Task: Create a task  Develop a new online booking system for a hotel or resort , assign it to team member softage.3@softage.net in the project AgileBolt and update the status of the task to  At Risk , set the priority of the task to Medium
Action: Mouse moved to (71, 55)
Screenshot: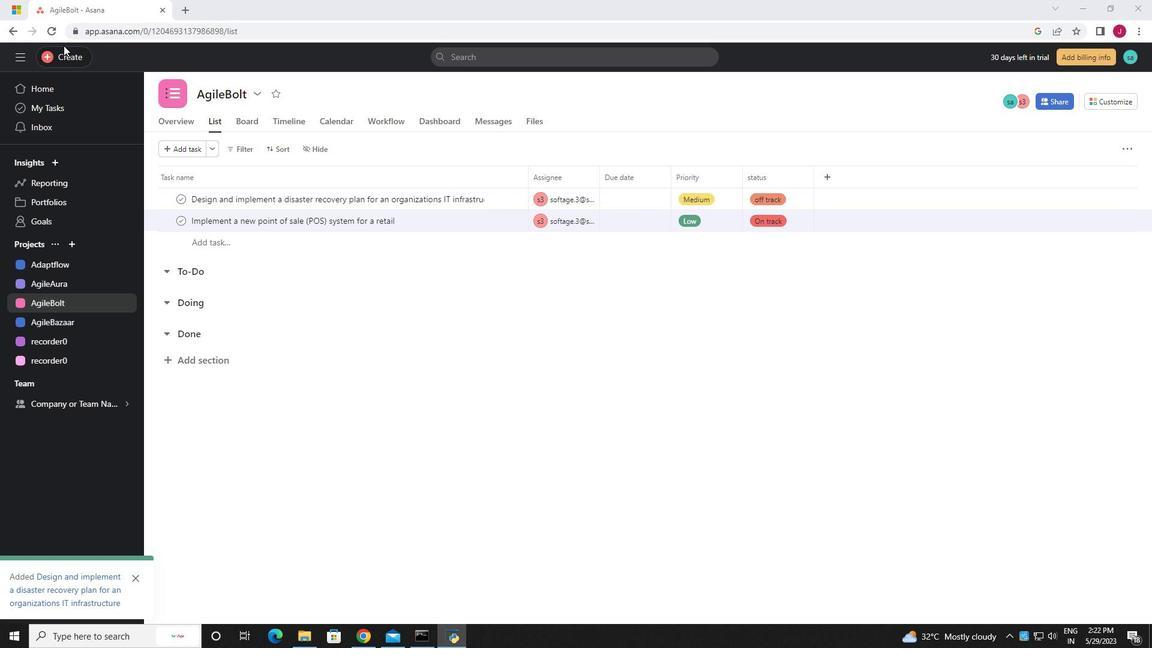 
Action: Mouse pressed left at (71, 55)
Screenshot: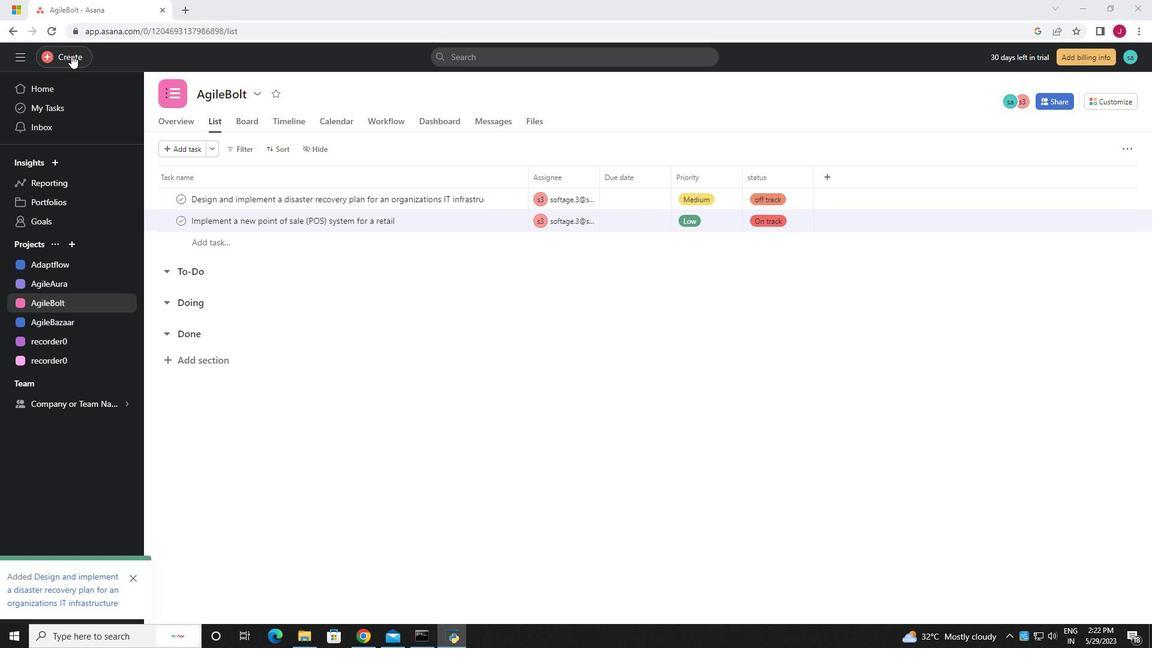 
Action: Mouse moved to (127, 64)
Screenshot: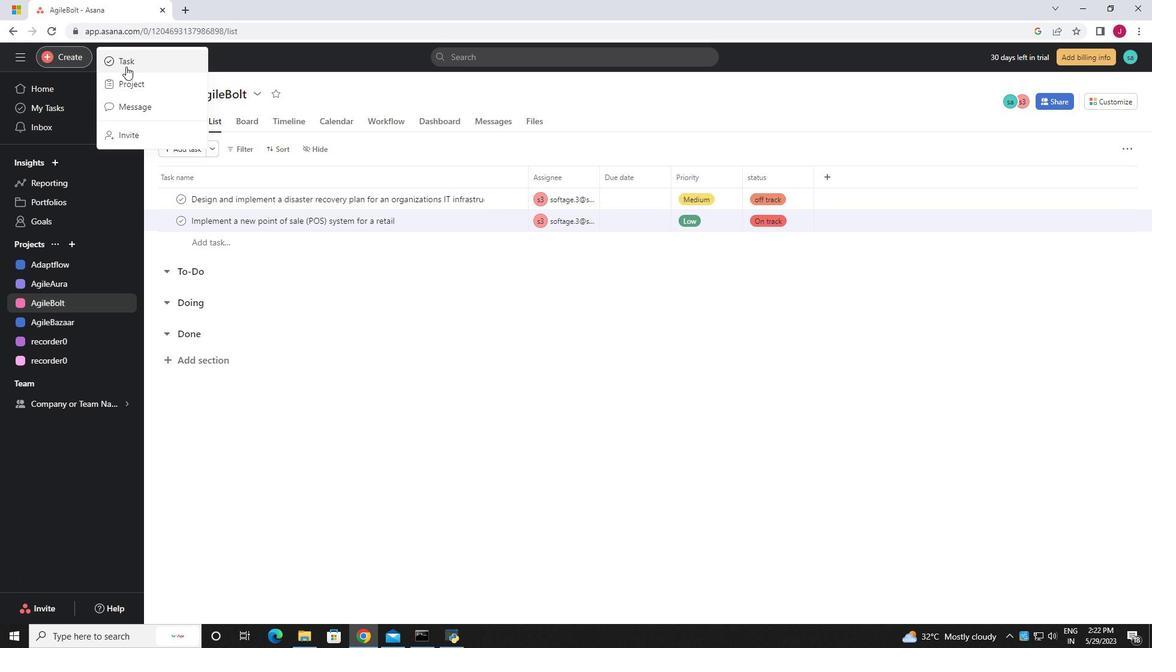 
Action: Mouse pressed left at (127, 64)
Screenshot: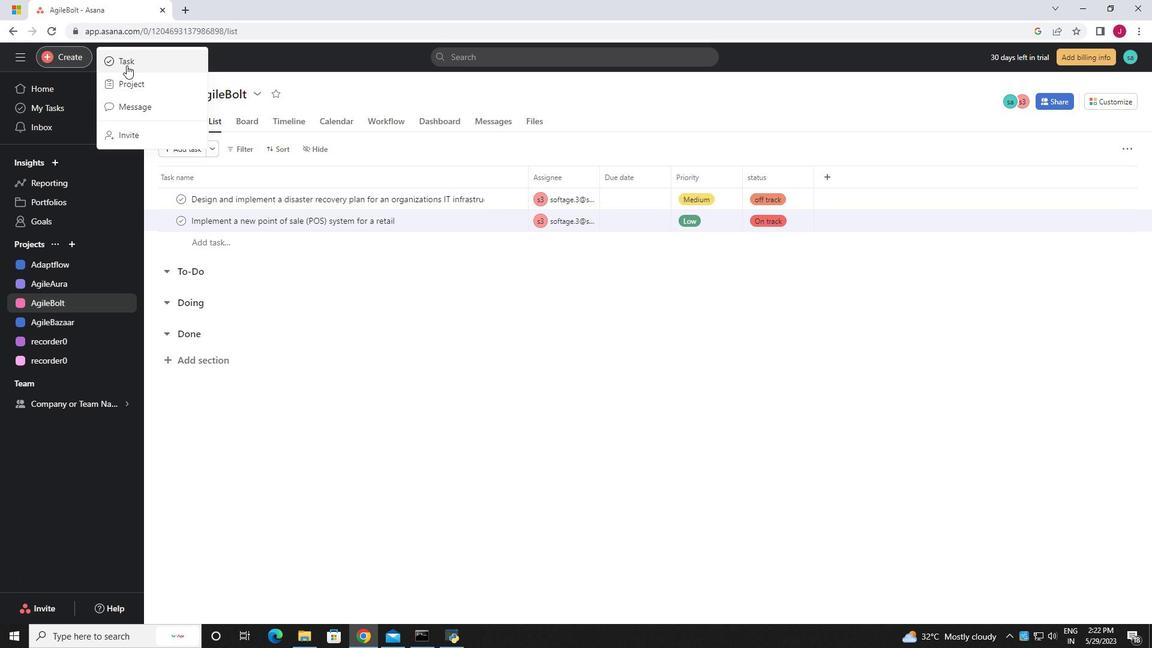 
Action: Mouse moved to (958, 400)
Screenshot: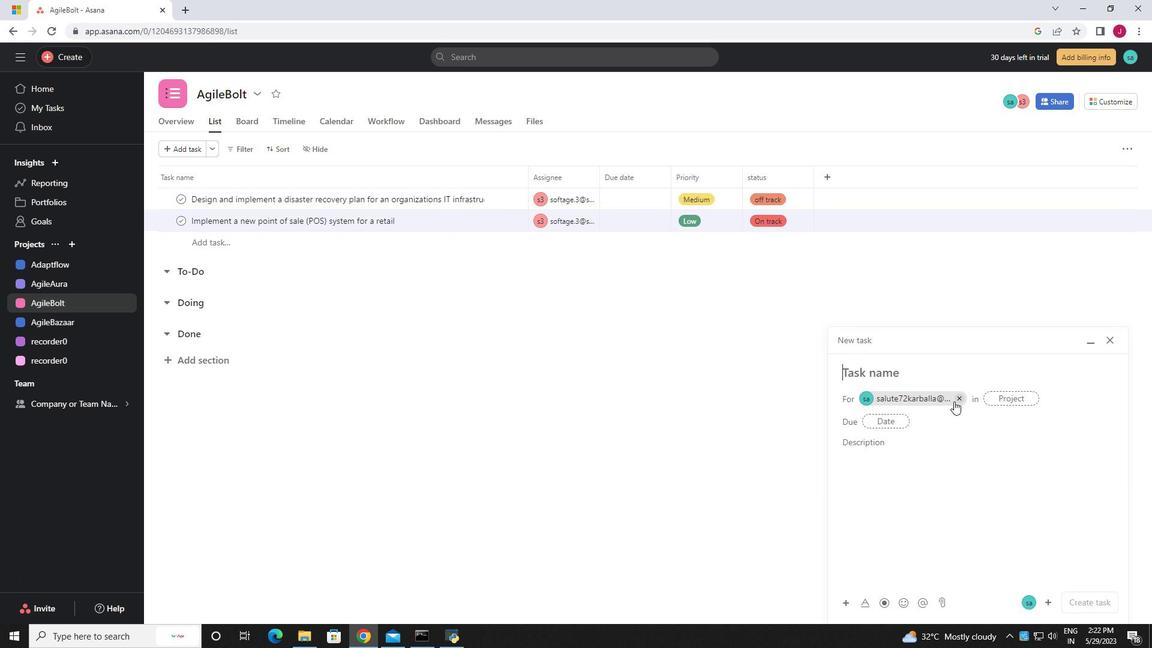 
Action: Mouse pressed left at (958, 400)
Screenshot: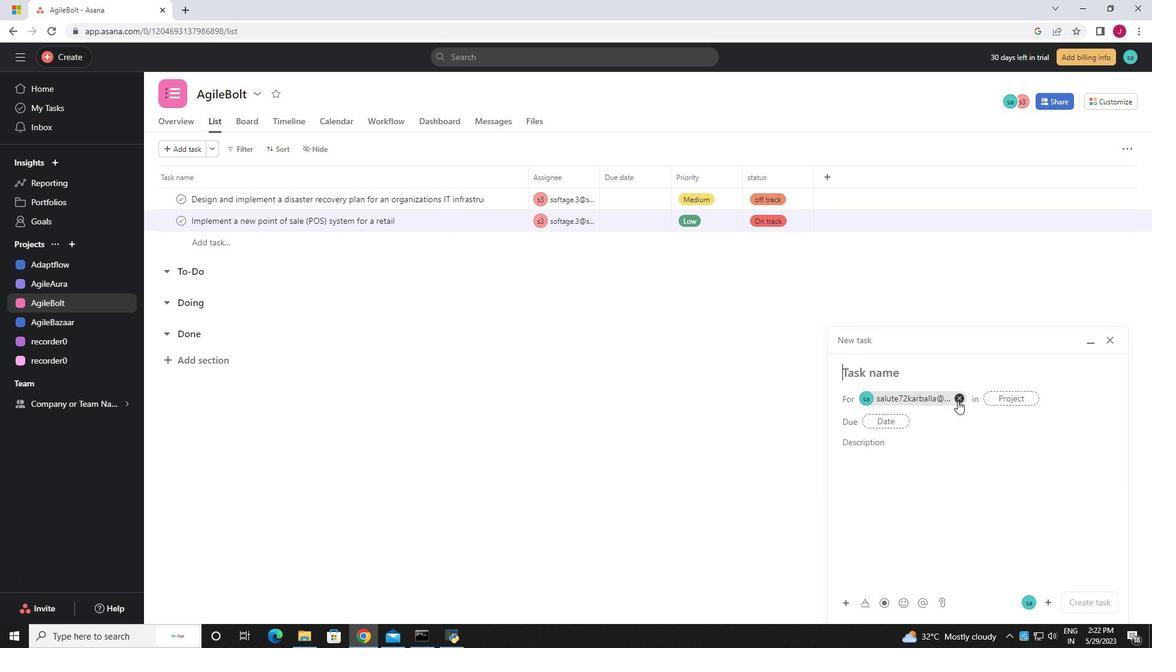 
Action: Mouse moved to (870, 369)
Screenshot: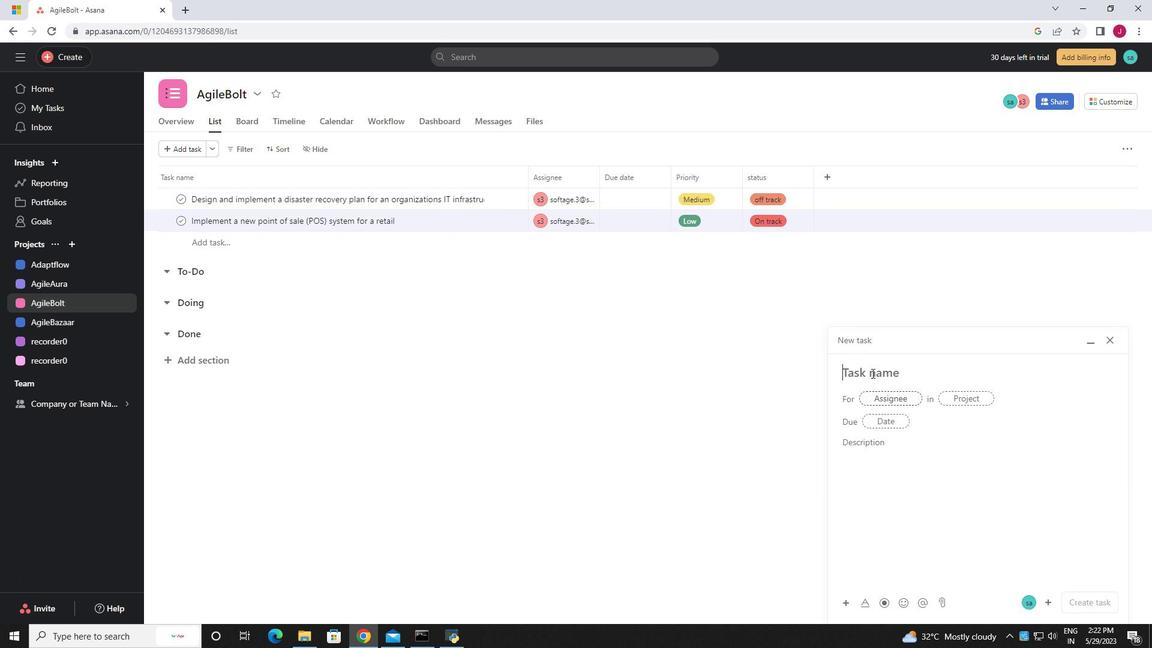 
Action: Mouse pressed left at (870, 369)
Screenshot: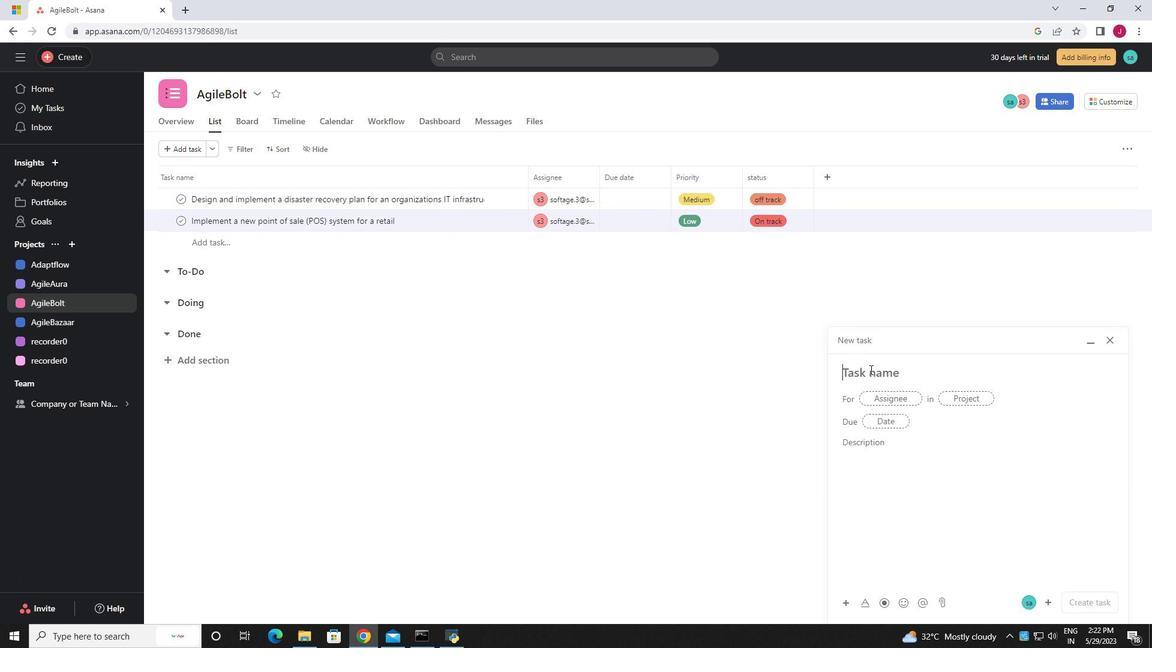 
Action: Mouse moved to (869, 369)
Screenshot: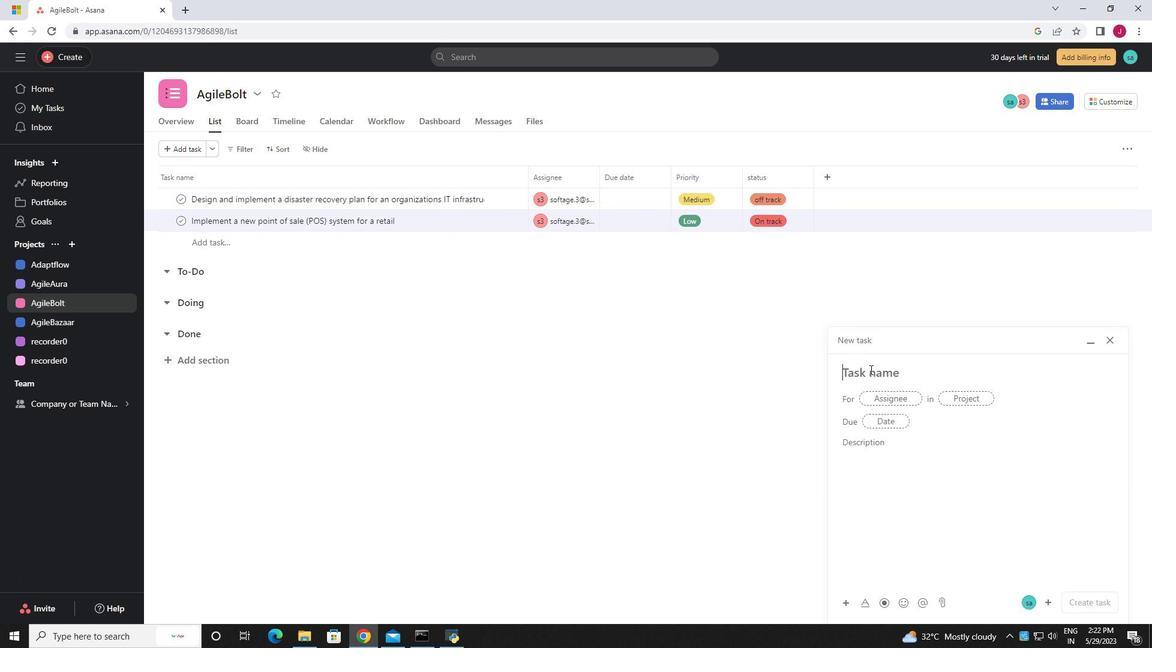 
Action: Key pressed <Key.caps_lock>D<Key.caps_lock>evelop<Key.space>a<Key.space>new<Key.space>online<Key.space>booking<Key.space>system<Key.space>for<Key.space>a<Key.space>hotelor<Key.space><Key.backspace><Key.backspace><Key.backspace><Key.space>or<Key.space>resort
Screenshot: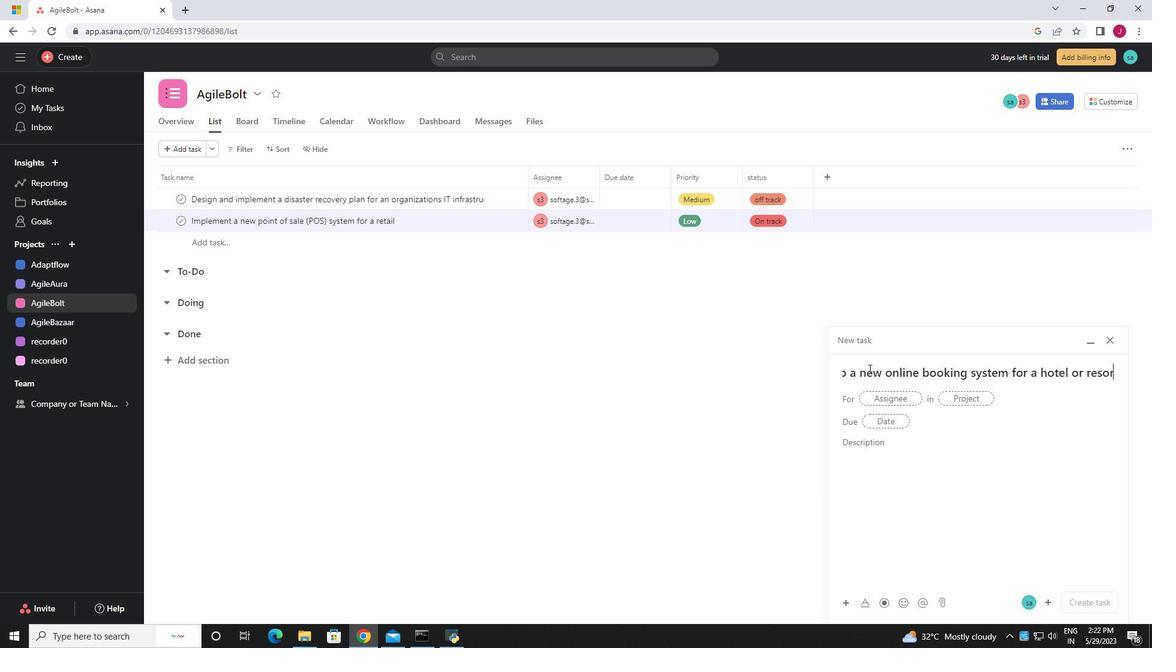 
Action: Mouse moved to (895, 400)
Screenshot: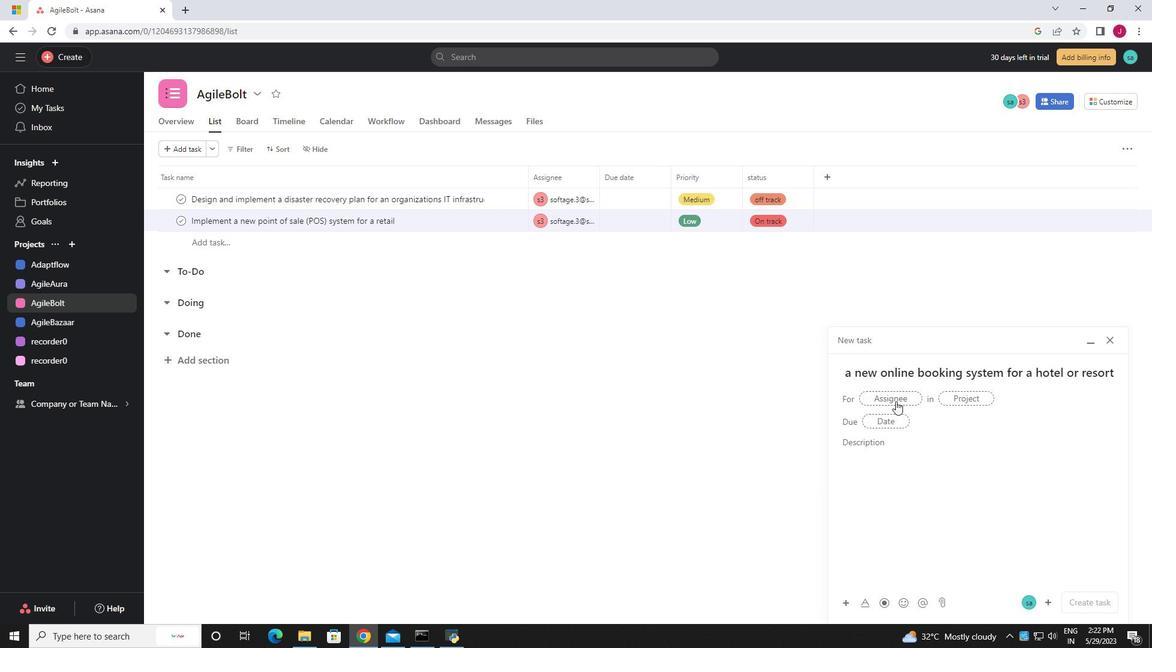
Action: Mouse pressed left at (895, 400)
Screenshot: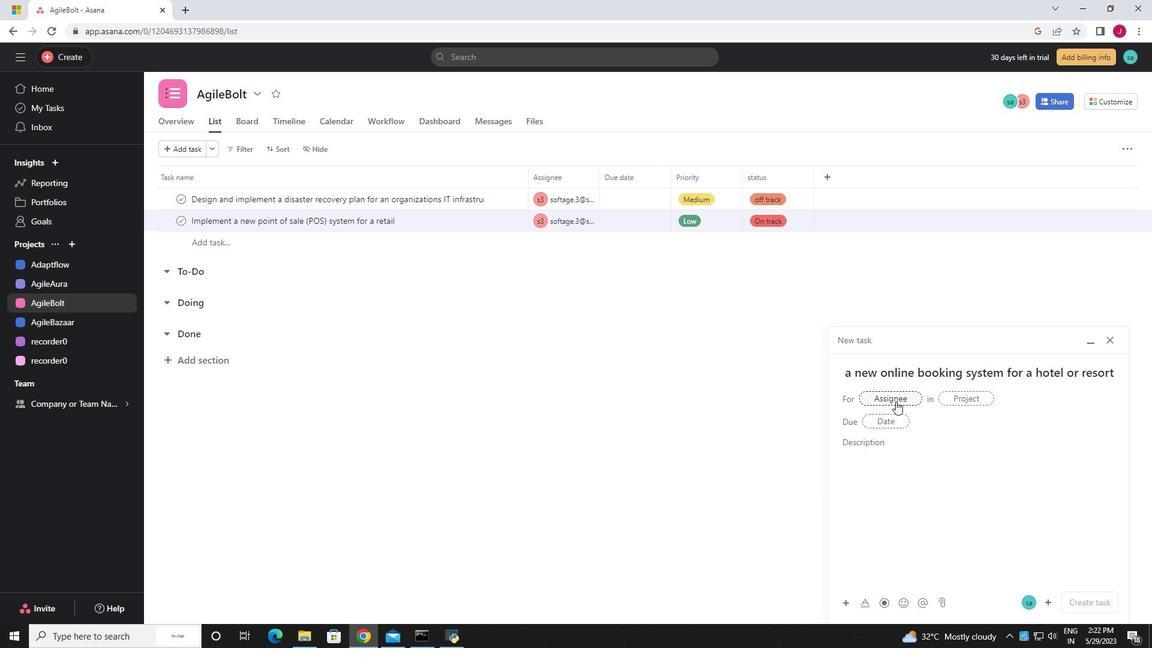 
Action: Key pressed so
Screenshot: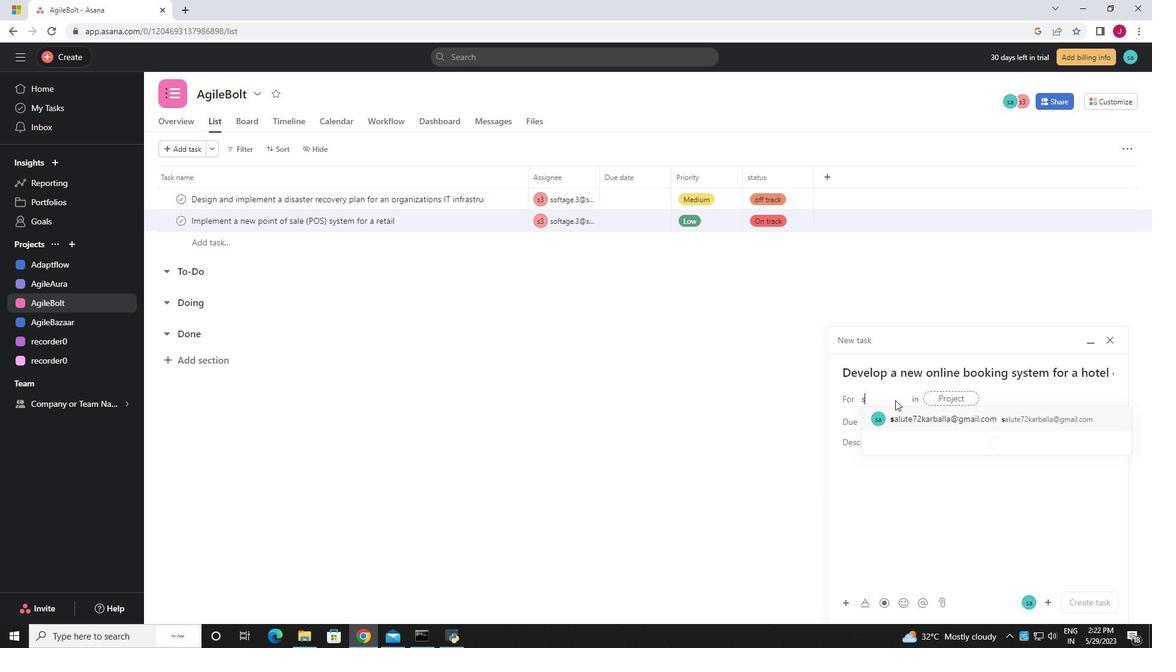 
Action: Mouse moved to (936, 441)
Screenshot: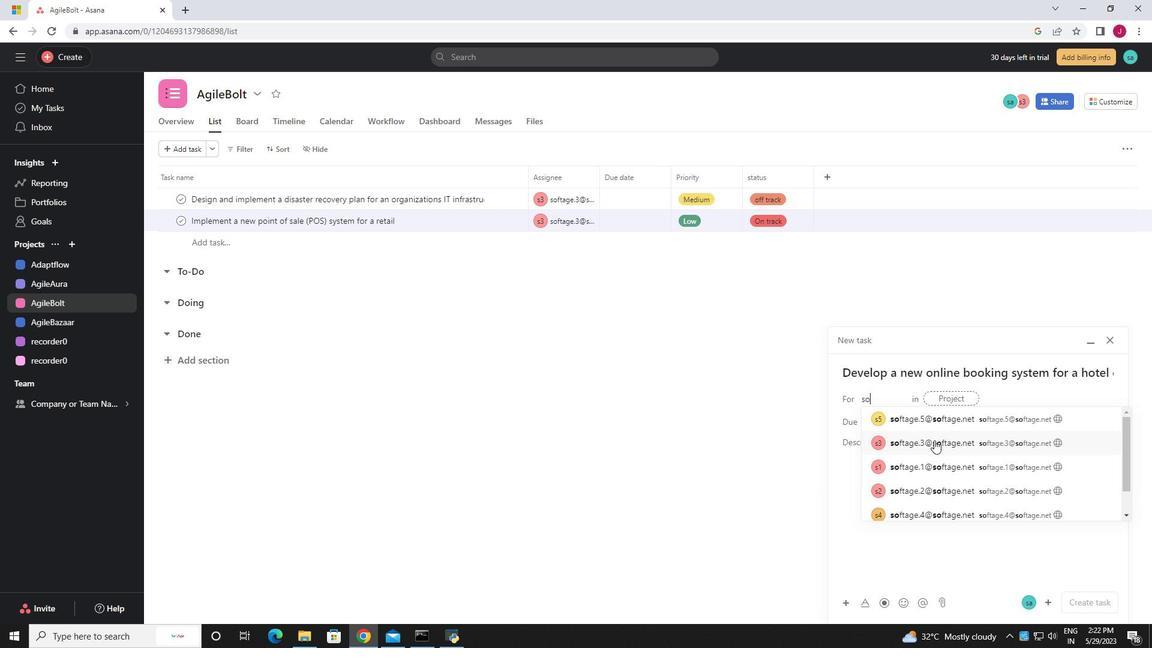 
Action: Mouse pressed left at (936, 441)
Screenshot: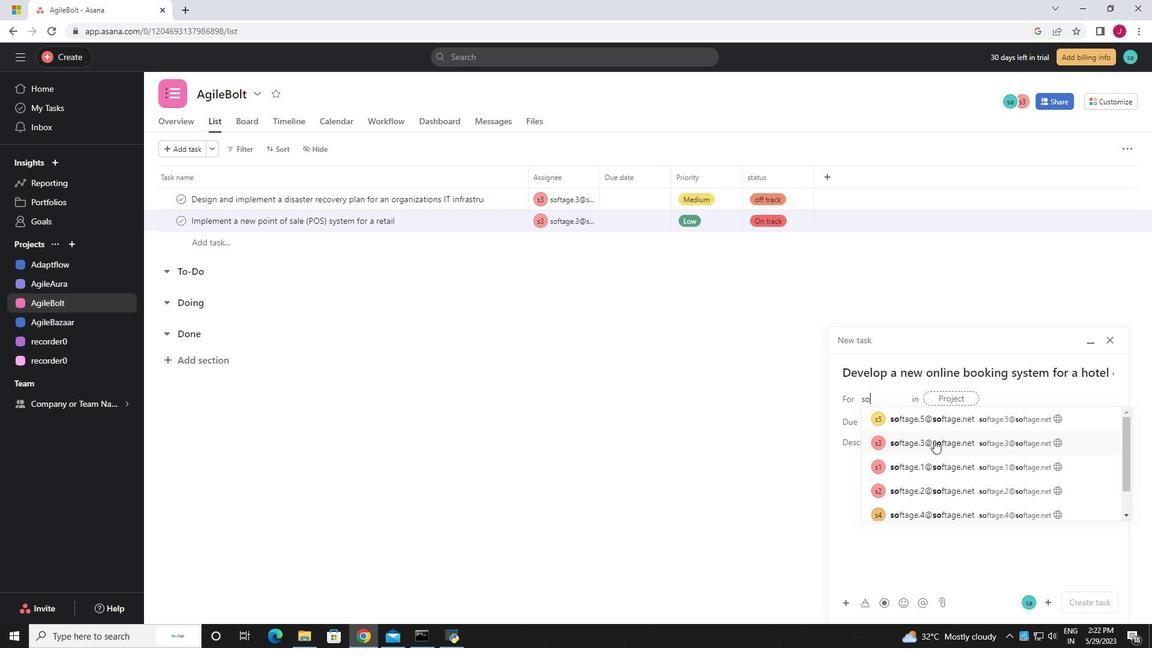 
Action: Mouse moved to (813, 418)
Screenshot: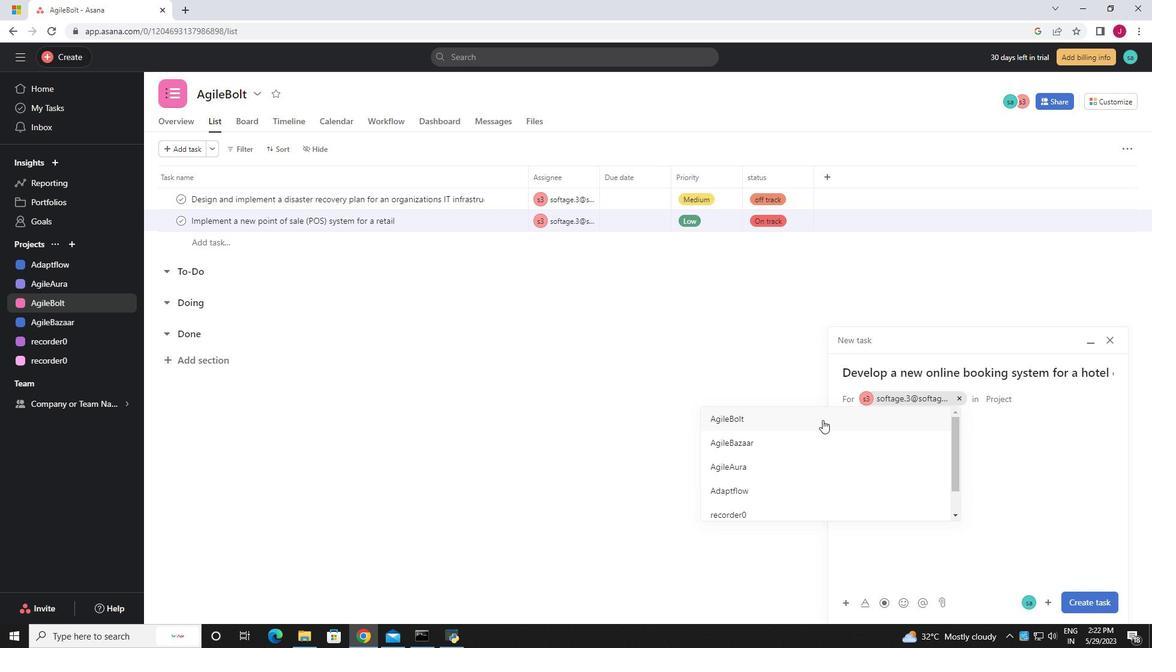 
Action: Mouse pressed left at (813, 418)
Screenshot: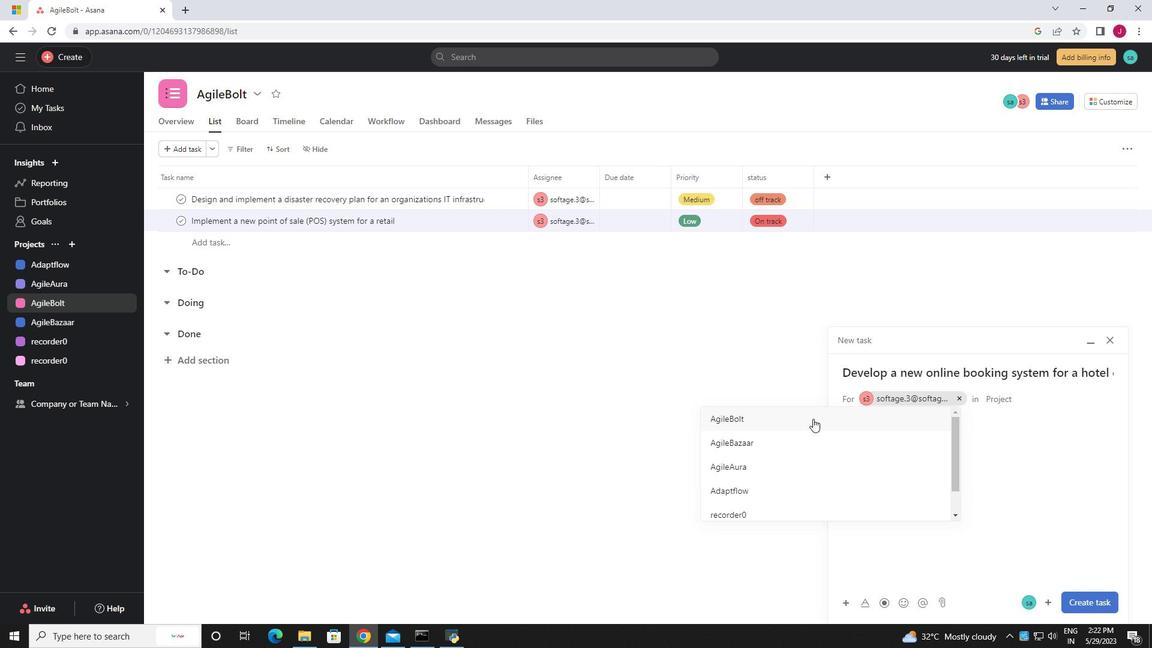 
Action: Mouse moved to (905, 442)
Screenshot: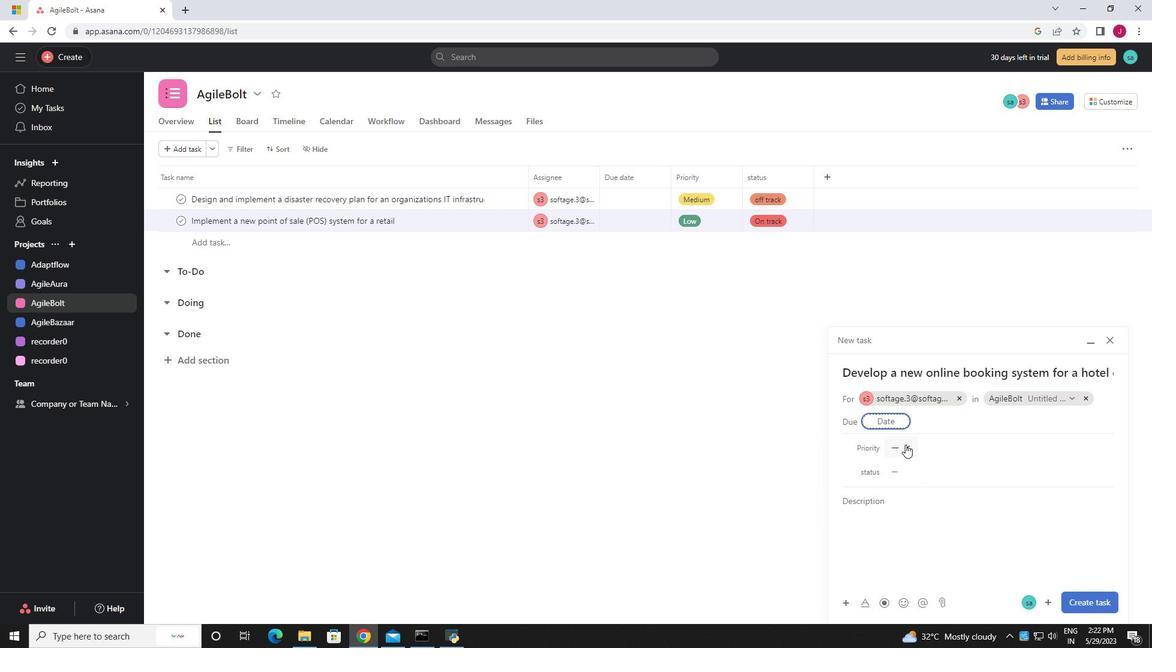 
Action: Mouse pressed left at (905, 442)
Screenshot: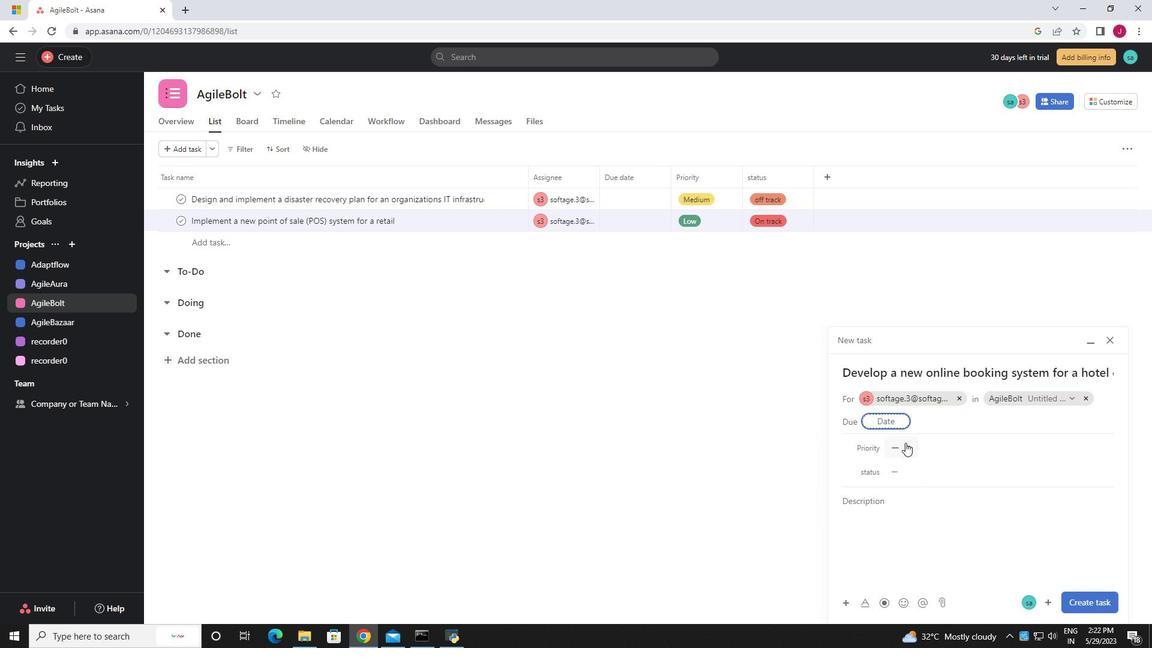 
Action: Mouse moved to (926, 508)
Screenshot: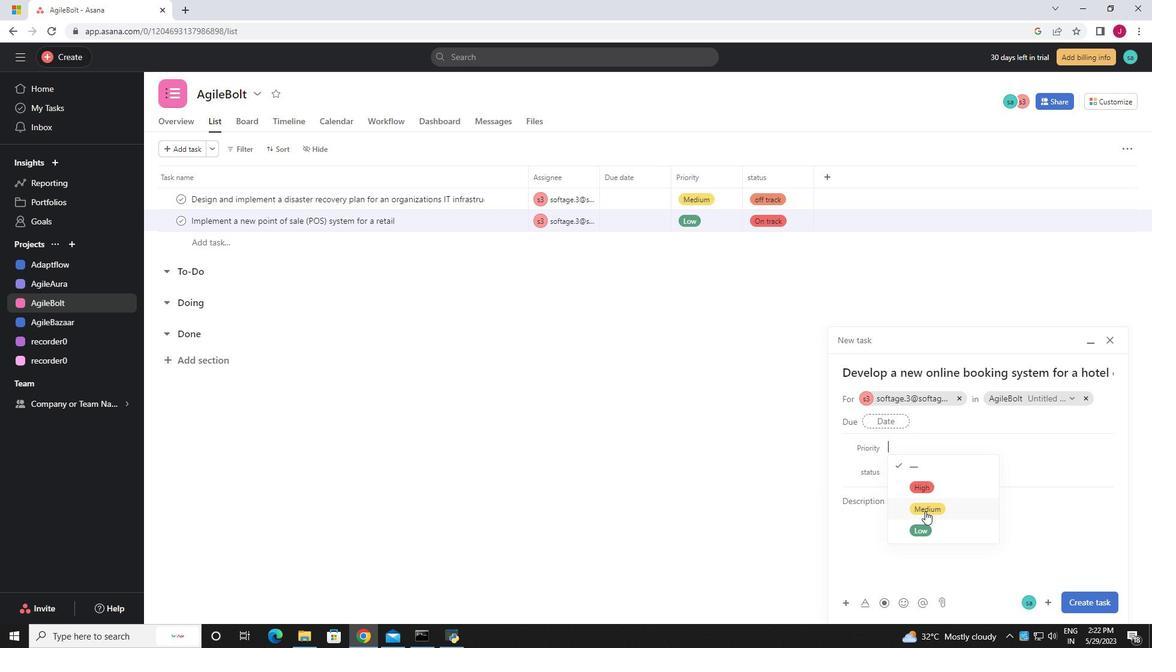 
Action: Mouse pressed left at (926, 508)
Screenshot: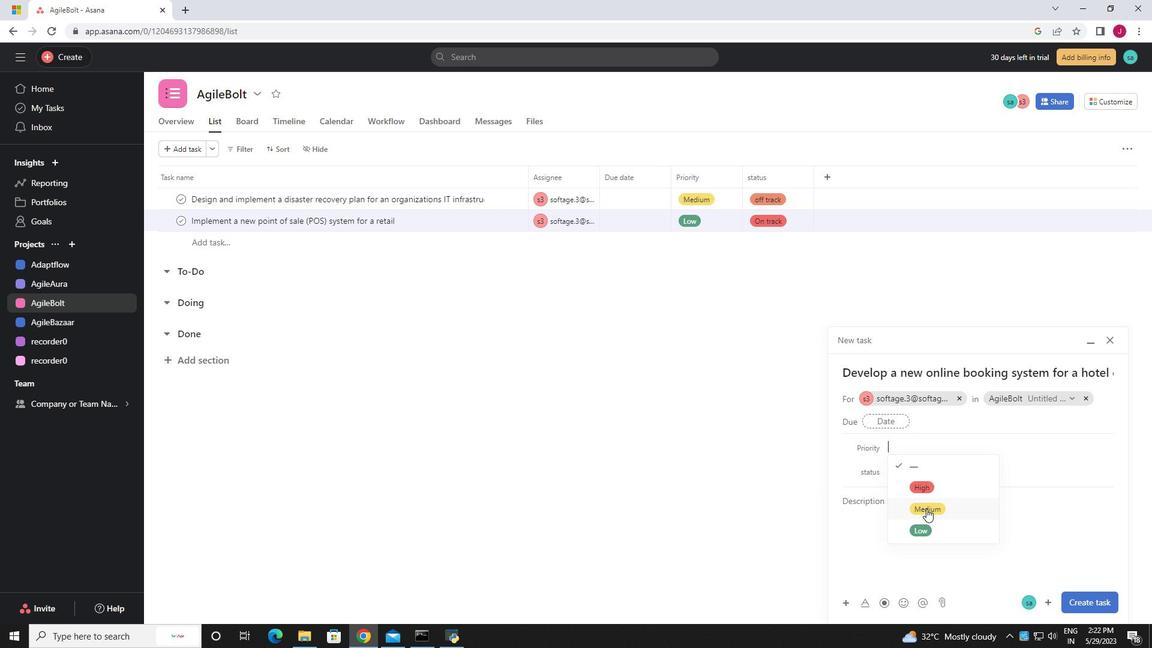 
Action: Mouse moved to (900, 471)
Screenshot: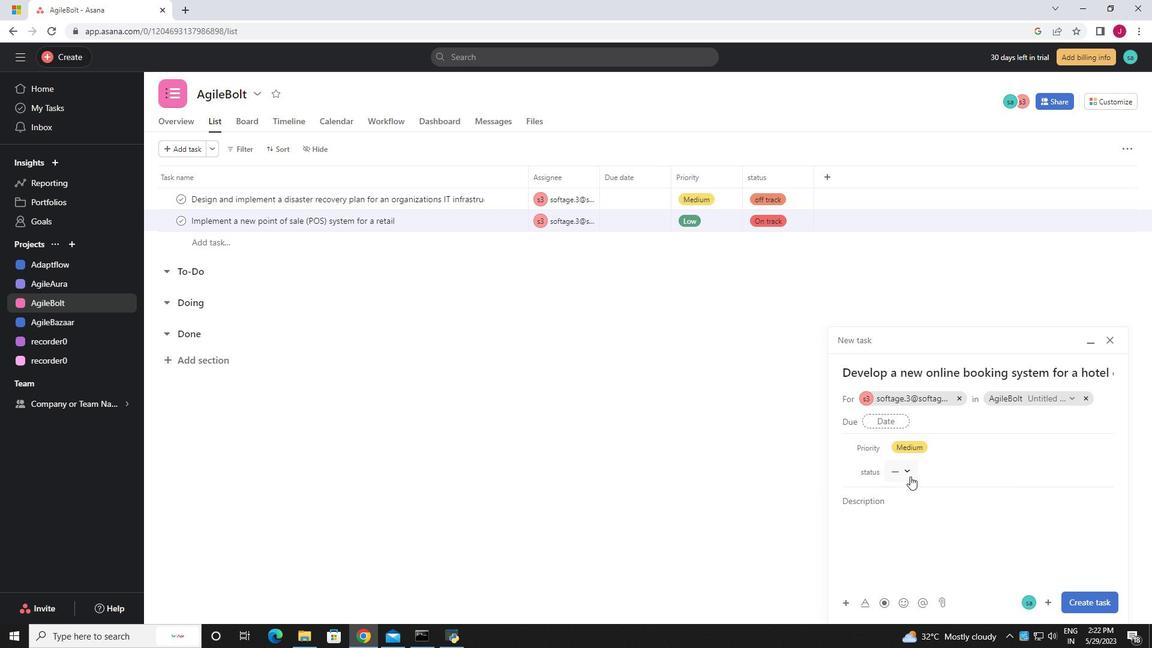 
Action: Mouse pressed left at (900, 471)
Screenshot: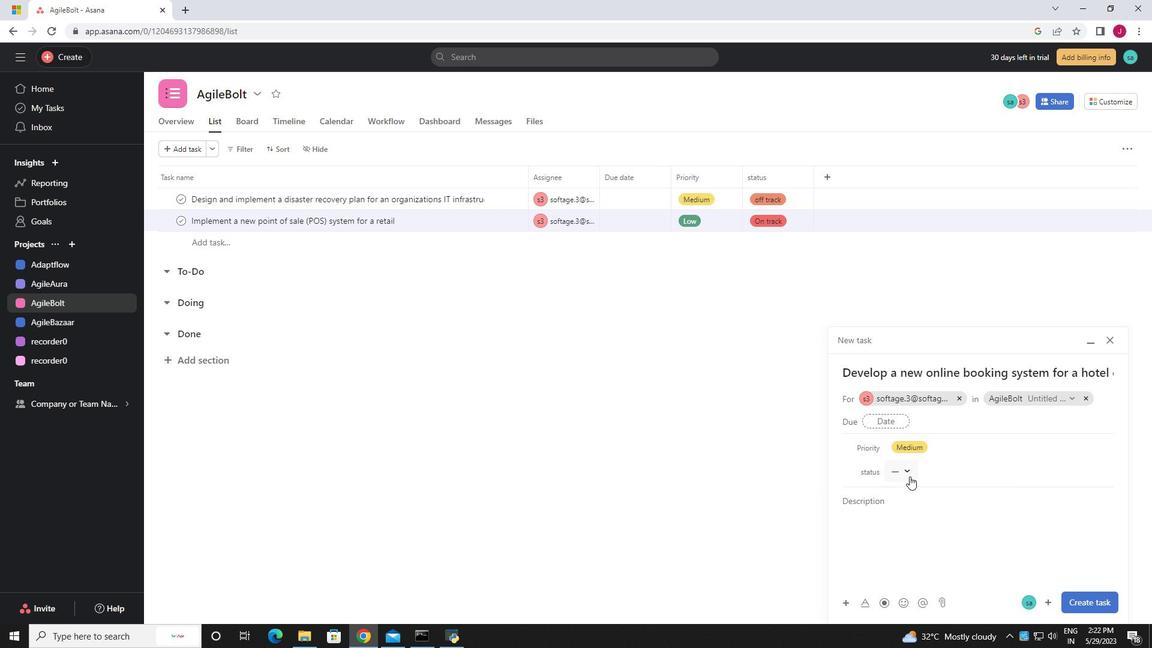 
Action: Mouse moved to (923, 551)
Screenshot: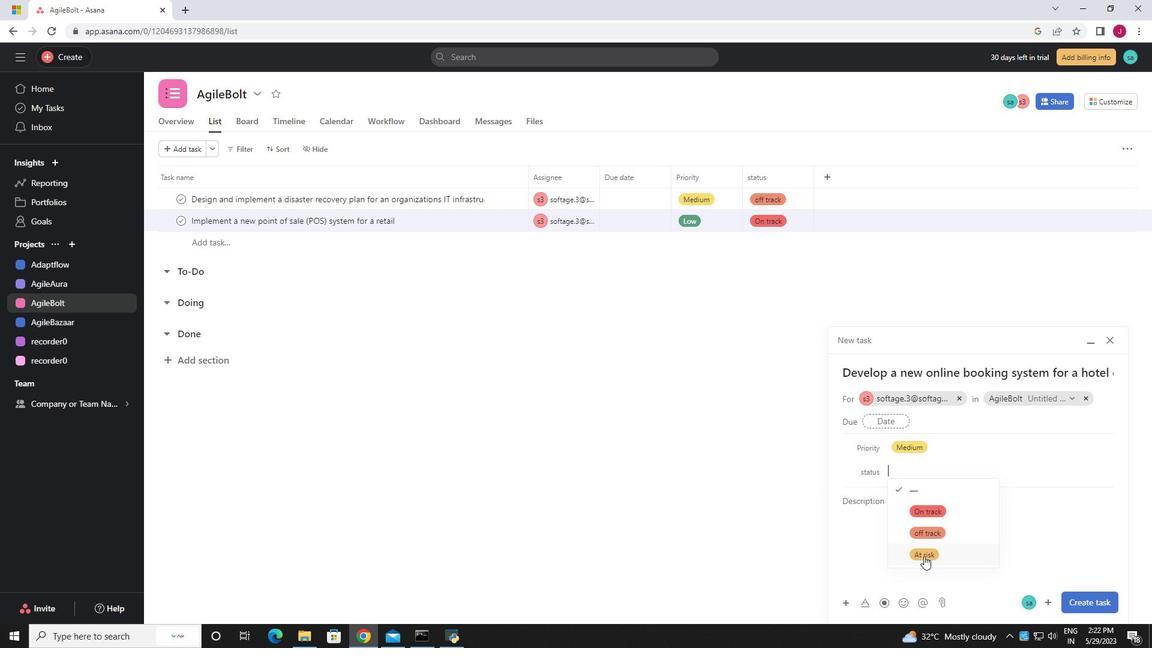 
Action: Mouse pressed left at (923, 551)
Screenshot: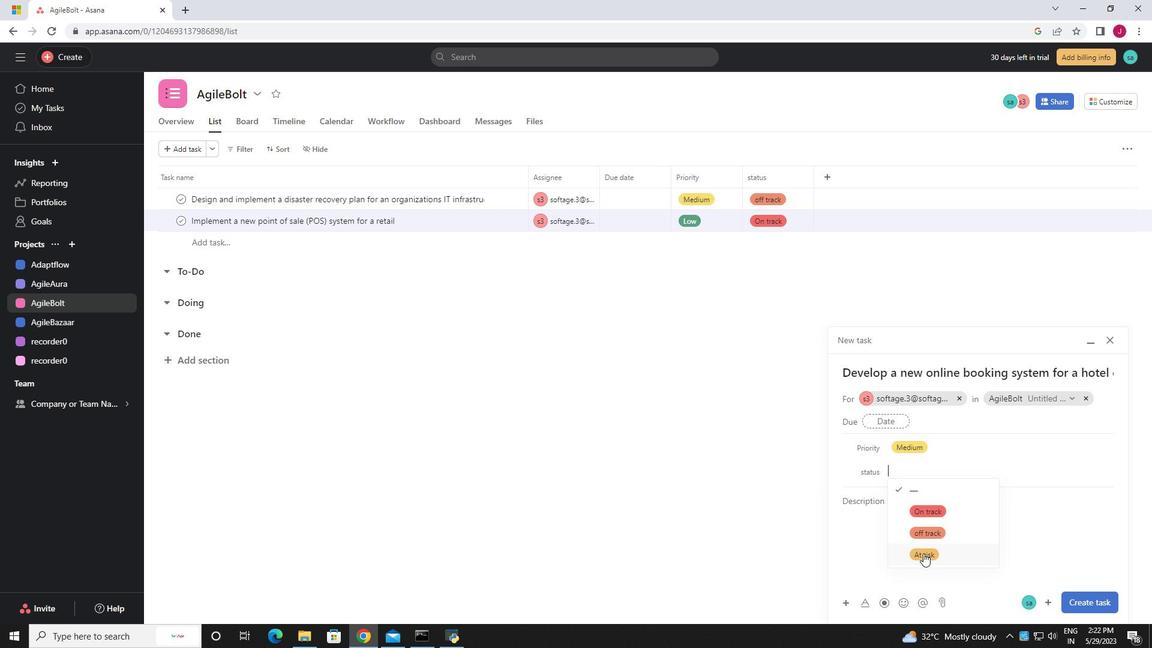 
Action: Mouse moved to (1025, 600)
Screenshot: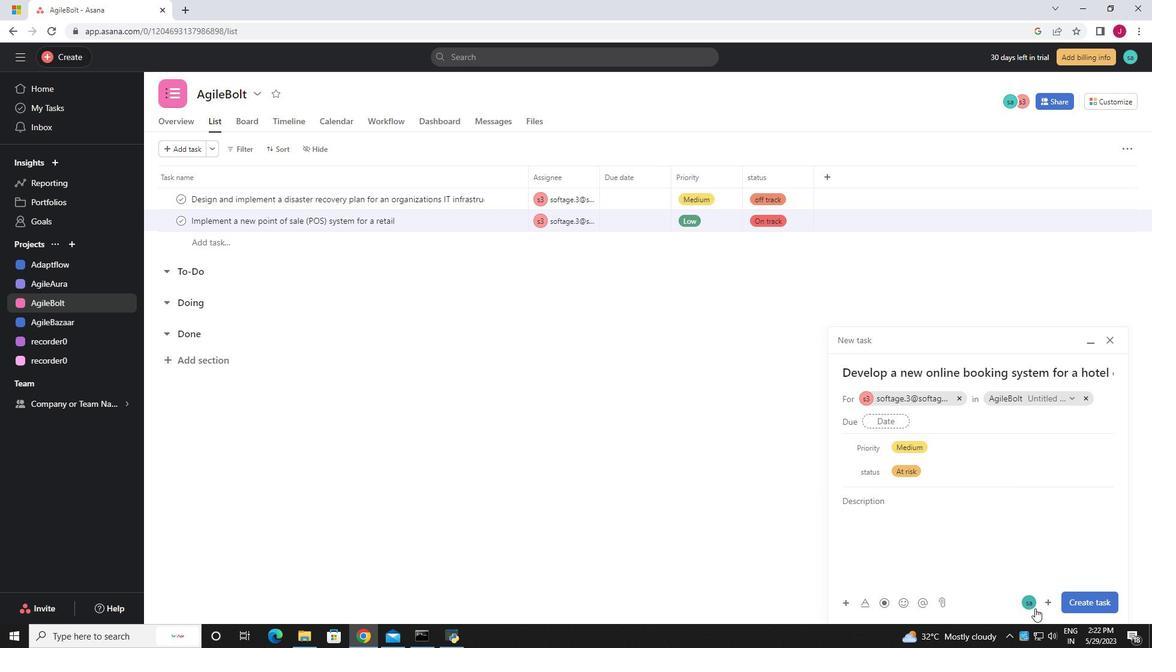 
Action: Mouse pressed left at (1025, 600)
Screenshot: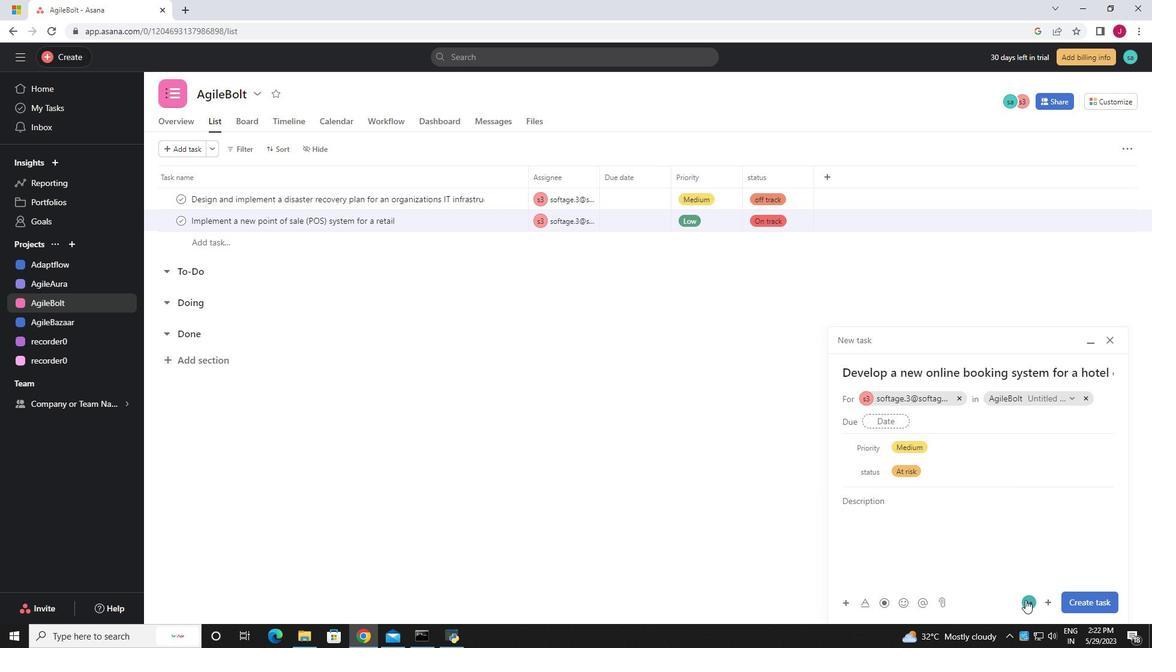 
Action: Mouse moved to (990, 602)
Screenshot: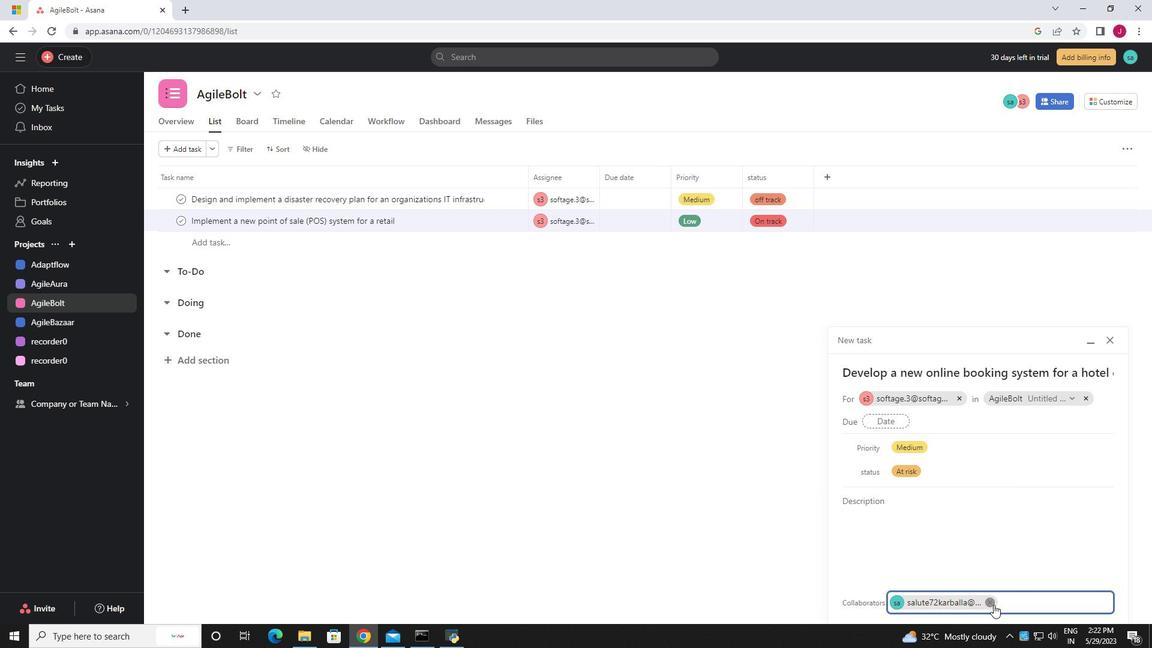 
Action: Mouse pressed left at (990, 602)
Screenshot: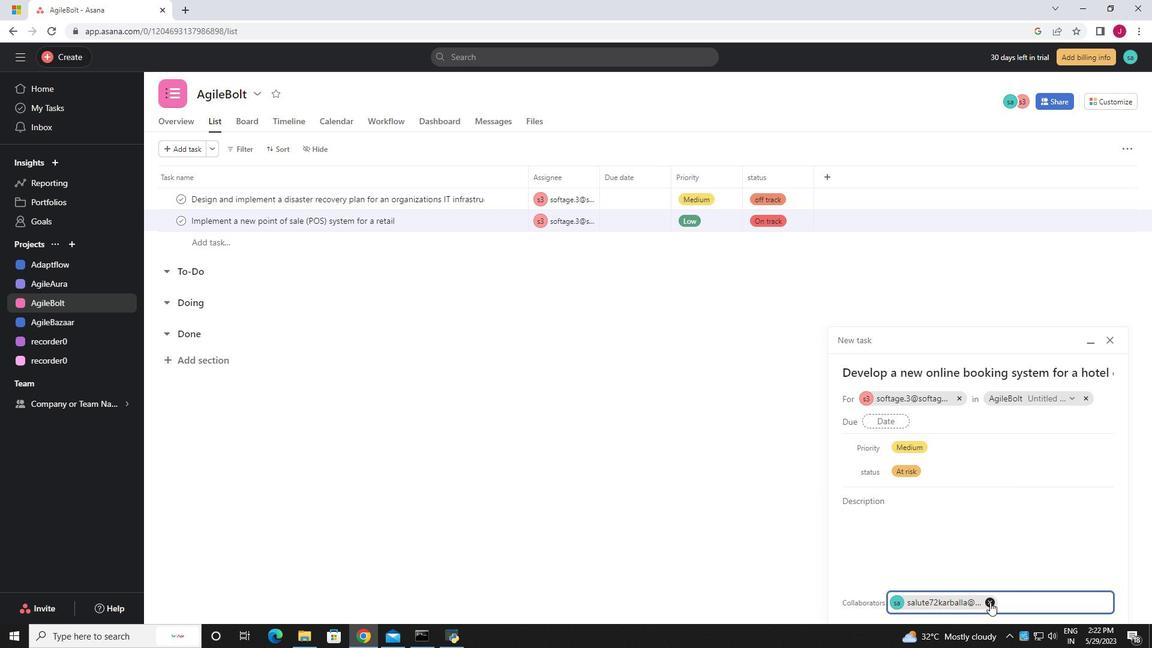 
Action: Mouse moved to (989, 597)
Screenshot: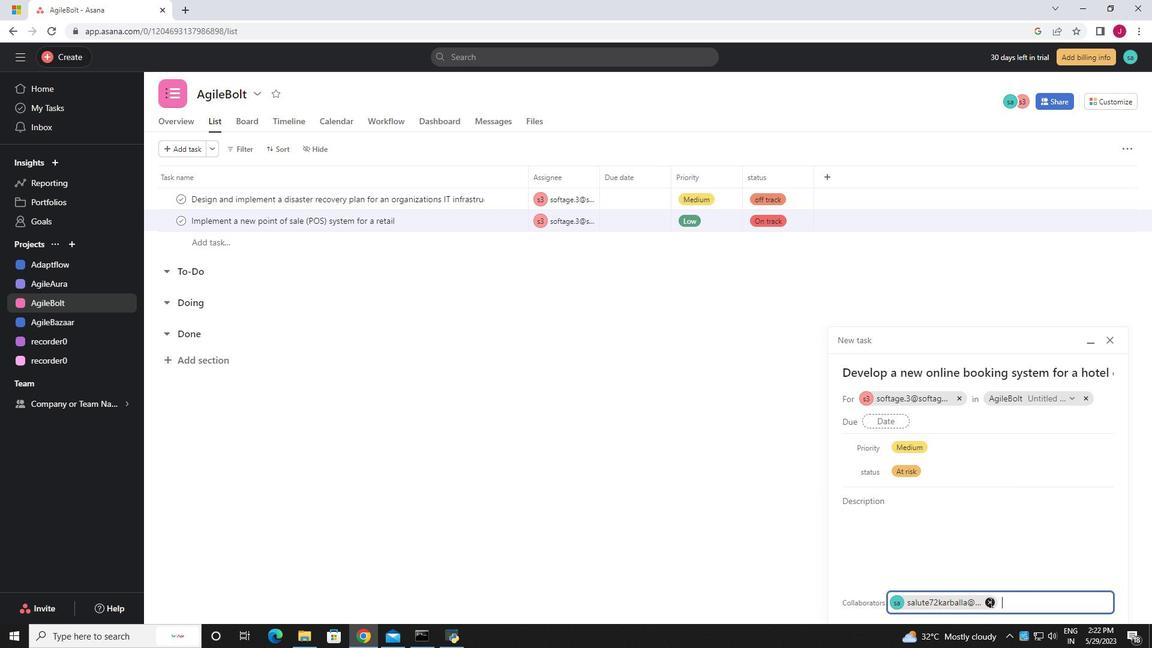 
Action: Key pressed so
Screenshot: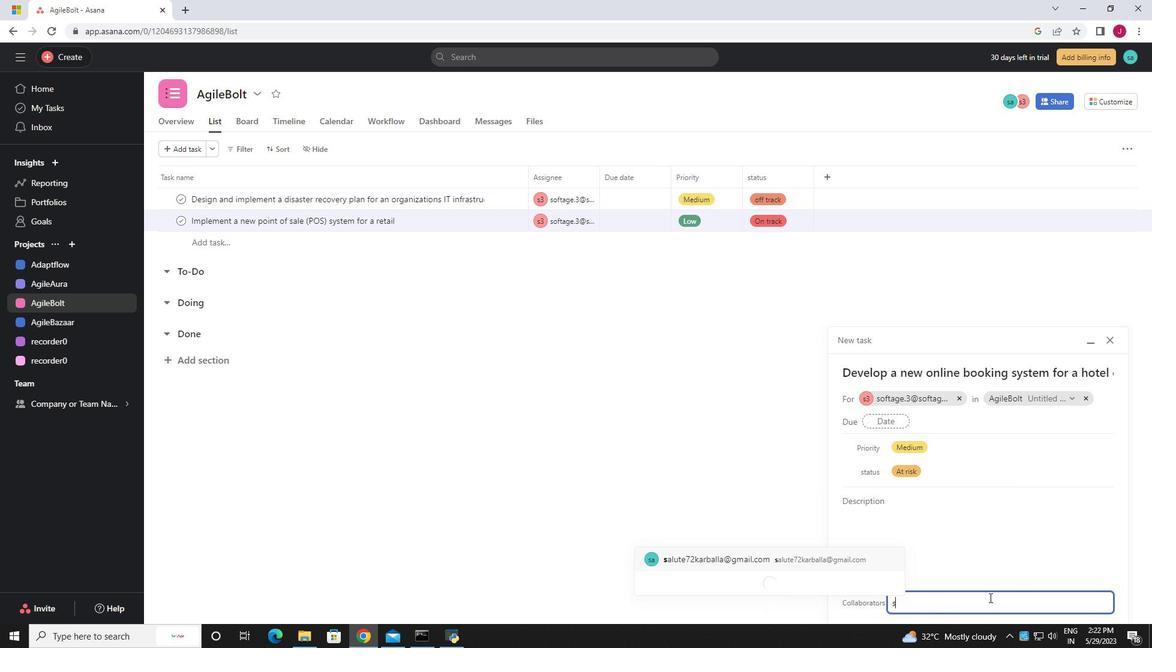 
Action: Mouse moved to (736, 517)
Screenshot: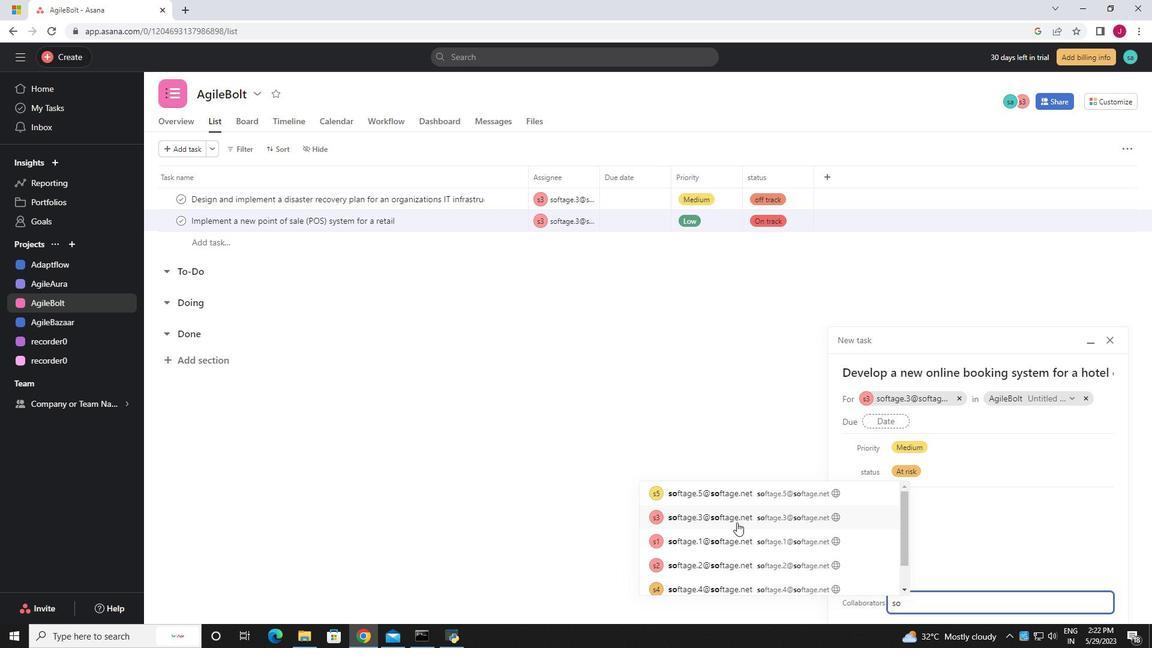 
Action: Mouse pressed left at (736, 517)
Screenshot: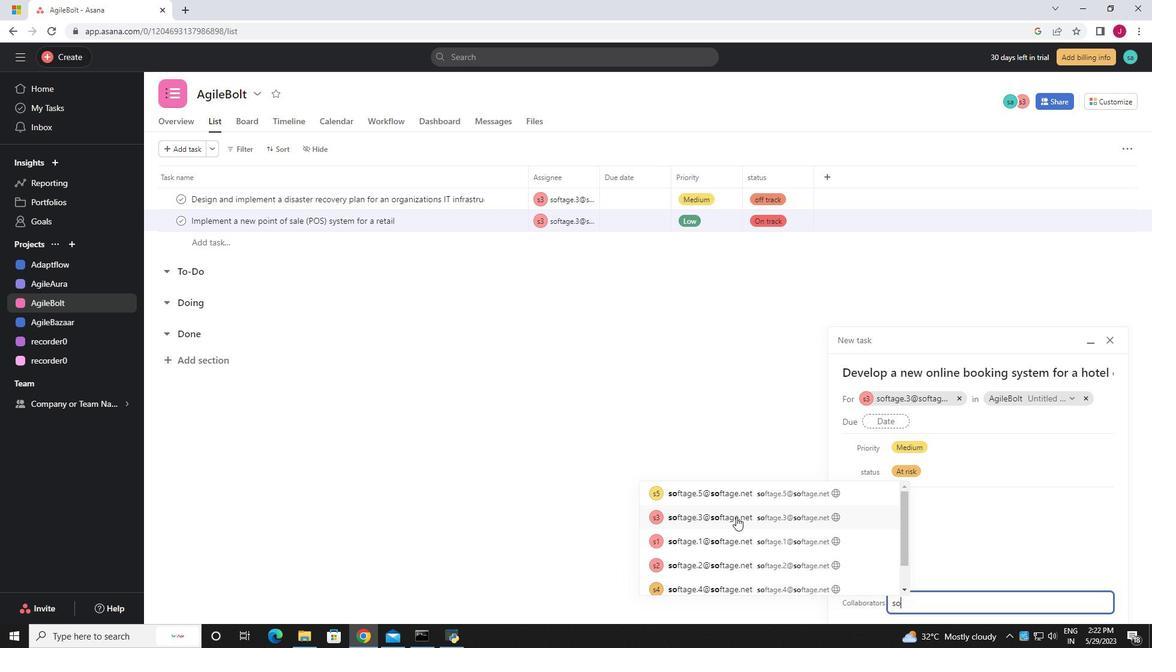 
Action: Mouse moved to (1097, 547)
Screenshot: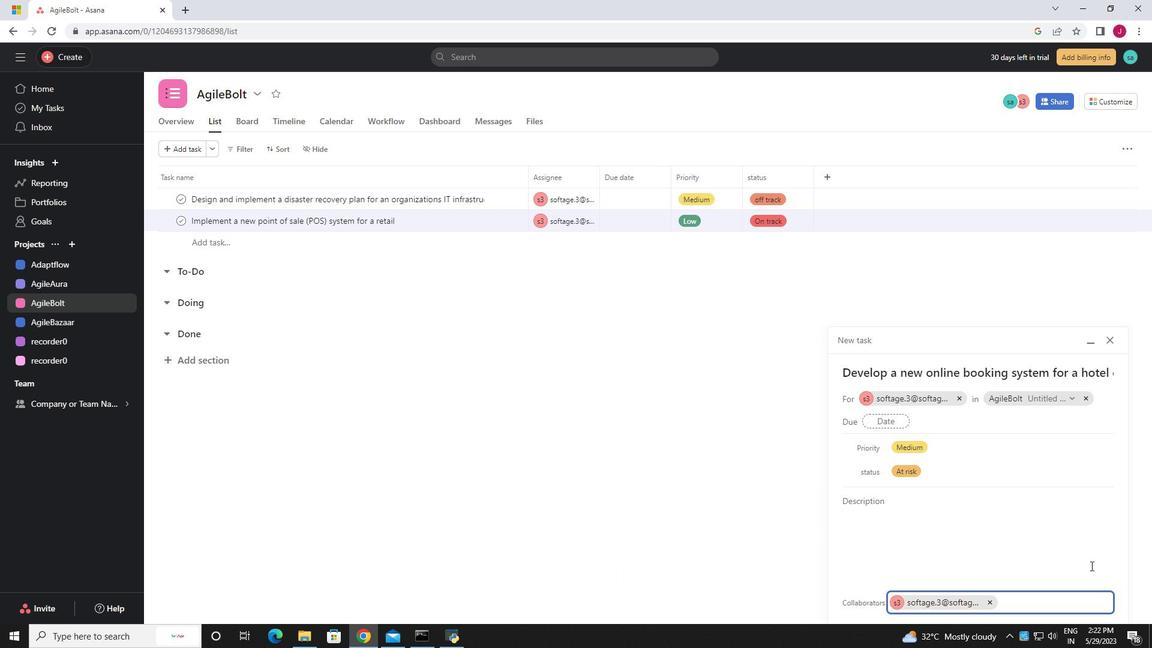 
Action: Mouse pressed left at (1097, 547)
Screenshot: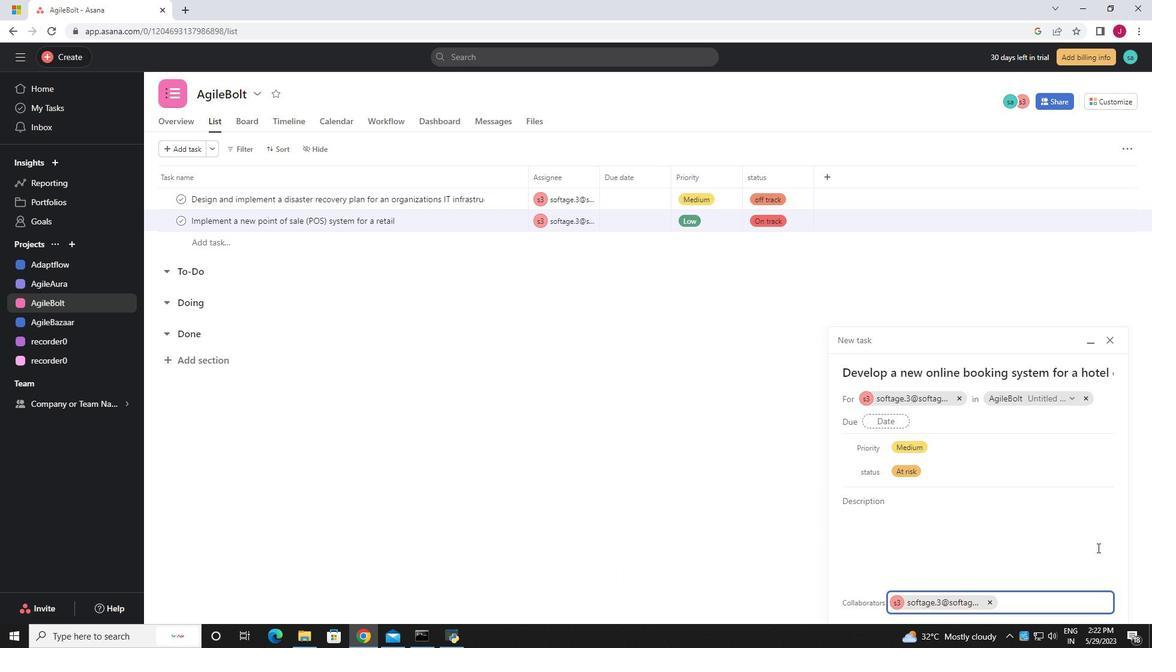 
Action: Mouse moved to (1094, 604)
Screenshot: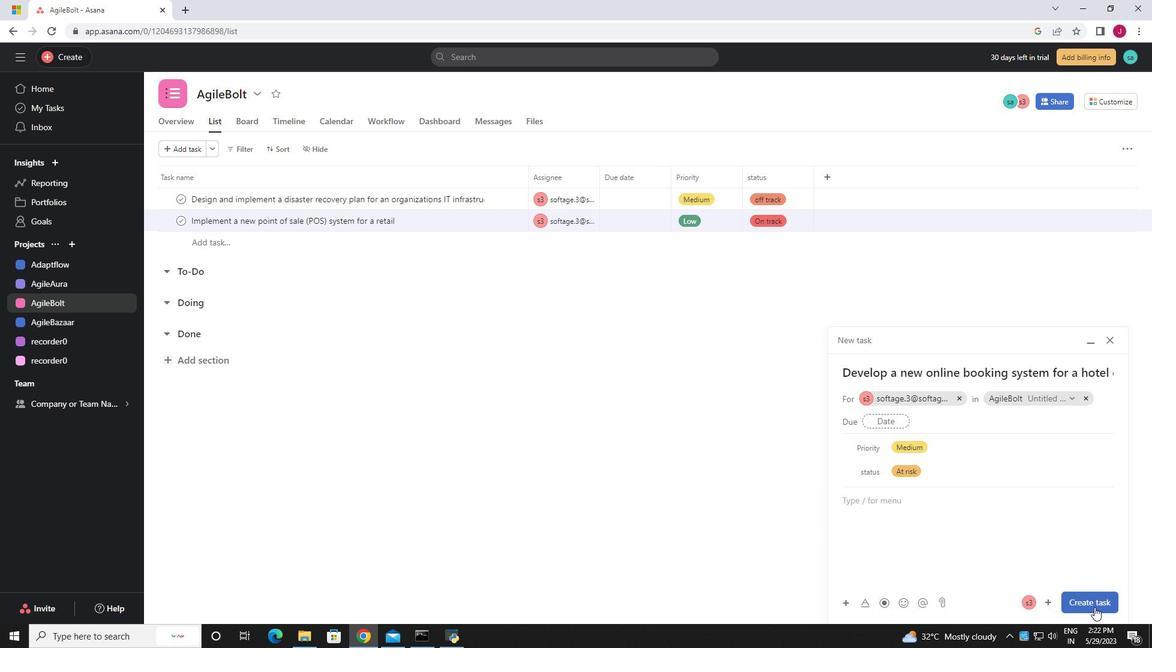 
Action: Mouse pressed left at (1094, 604)
Screenshot: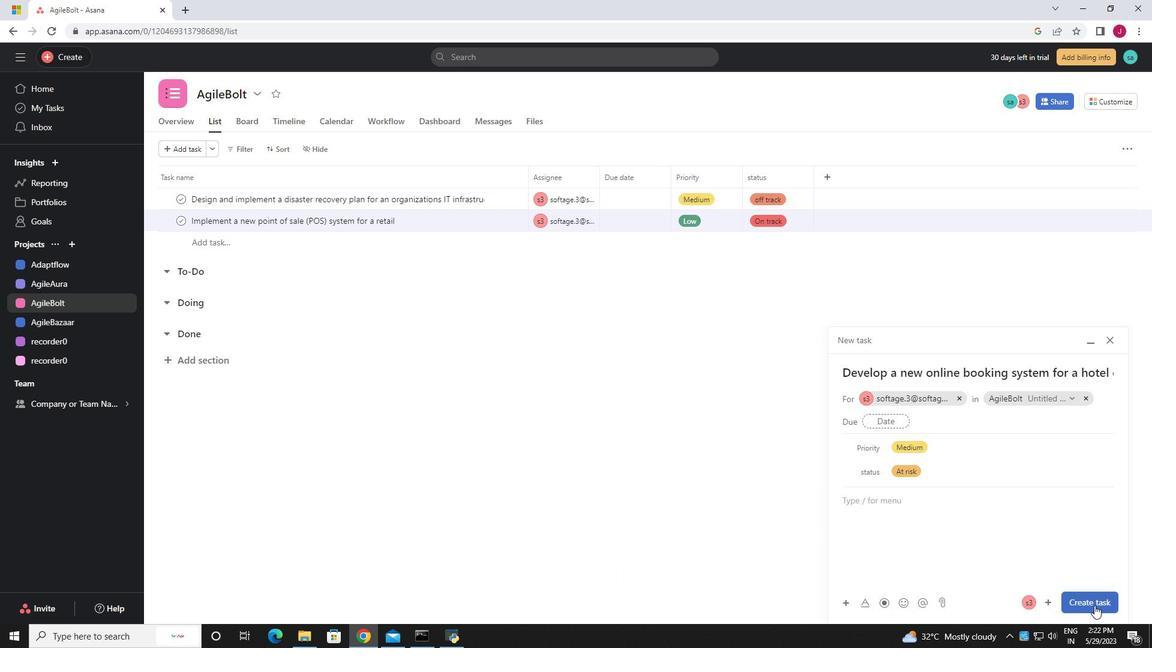 
Action: Mouse moved to (136, 577)
Screenshot: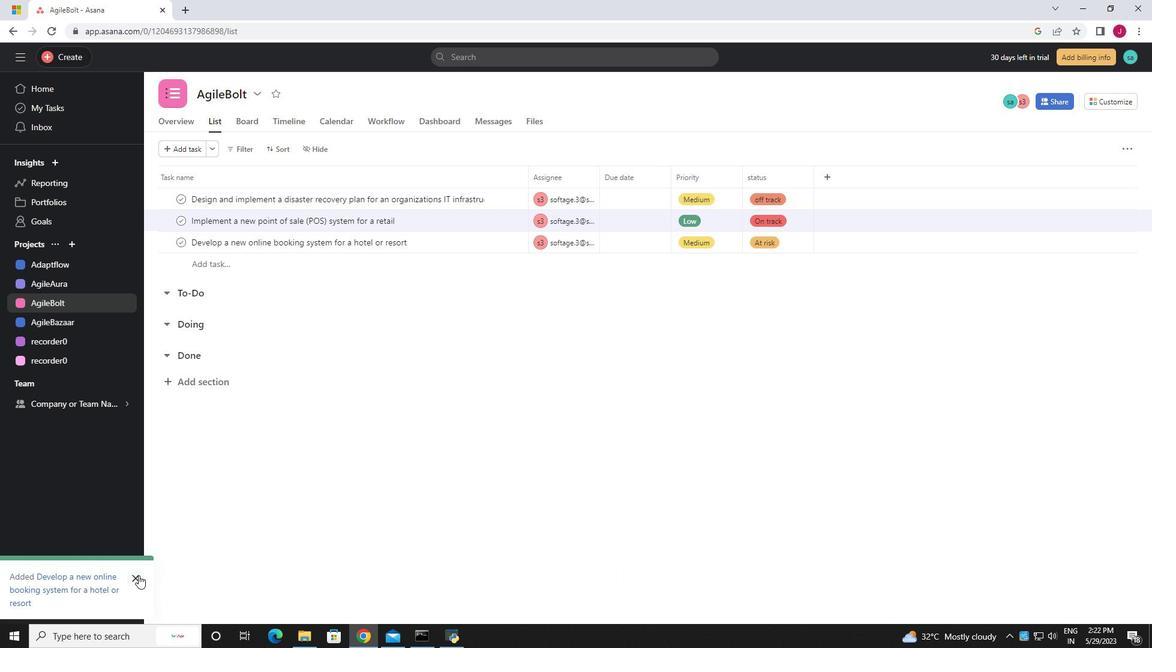 
Action: Mouse pressed left at (136, 577)
Screenshot: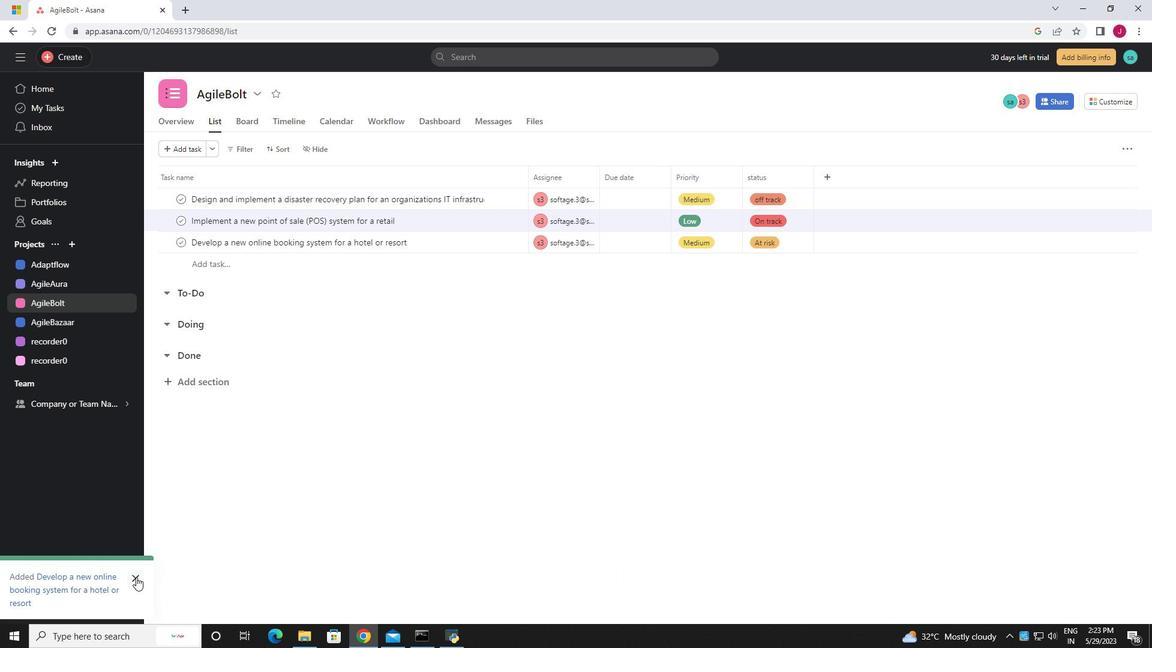 
Action: Mouse moved to (379, 435)
Screenshot: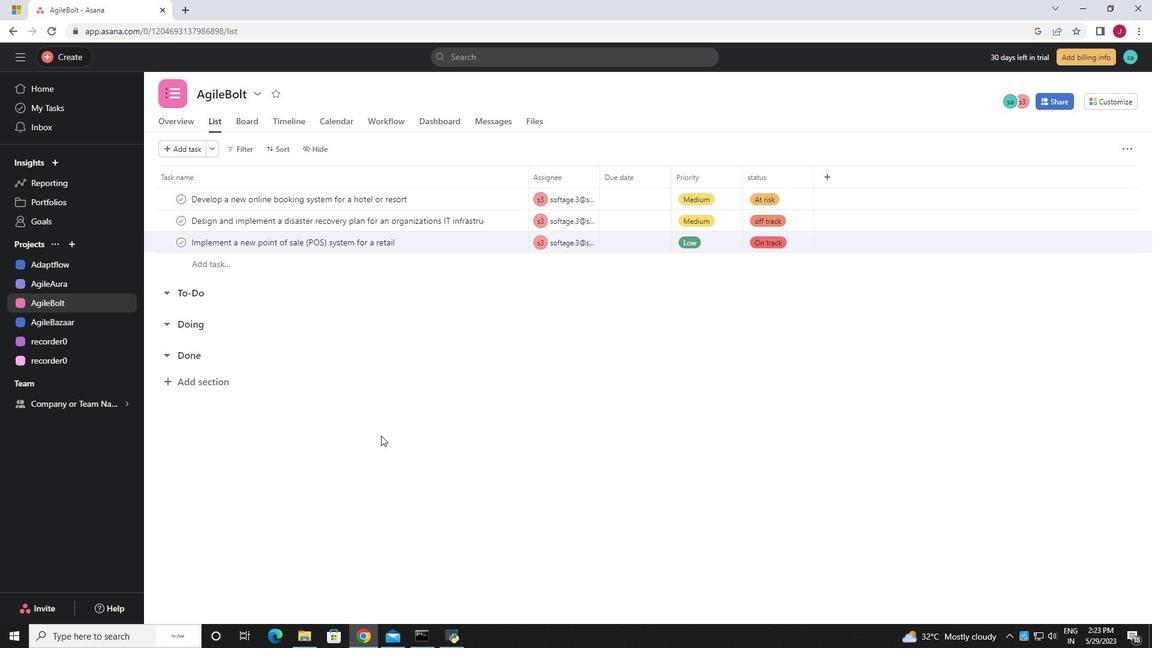 
